 Task: Toggle fullscreen display.
Action: Mouse moved to (118, 19)
Screenshot: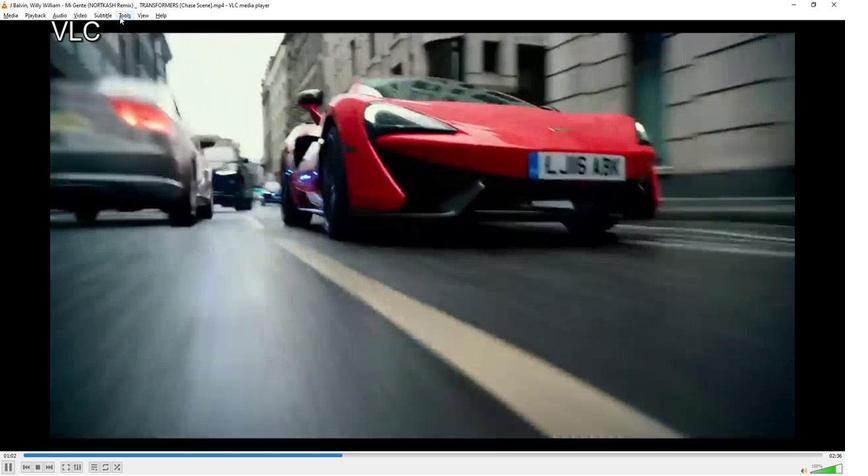 
Action: Mouse pressed left at (118, 19)
Screenshot: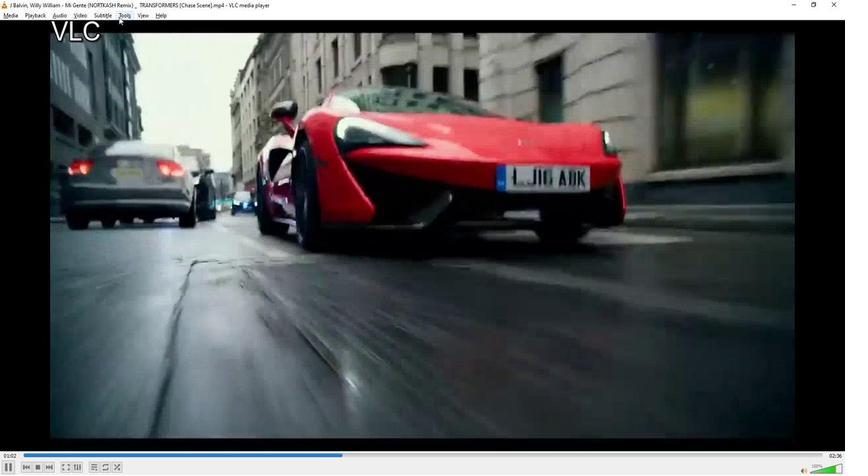 
Action: Mouse moved to (147, 124)
Screenshot: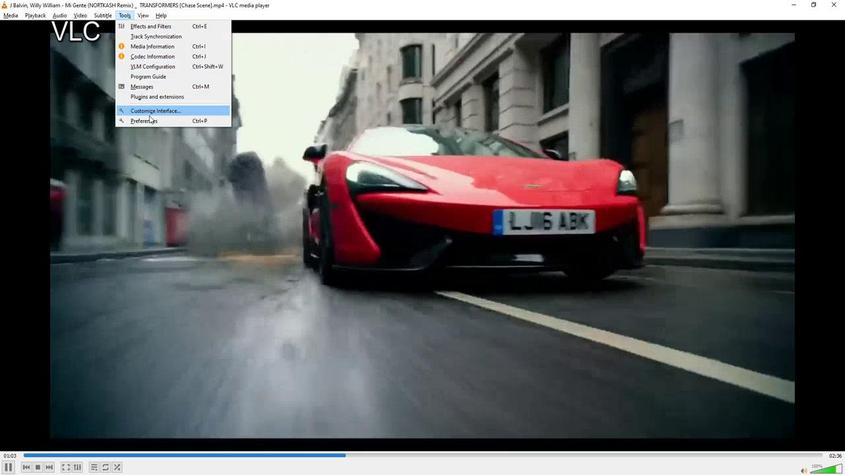 
Action: Mouse pressed left at (147, 124)
Screenshot: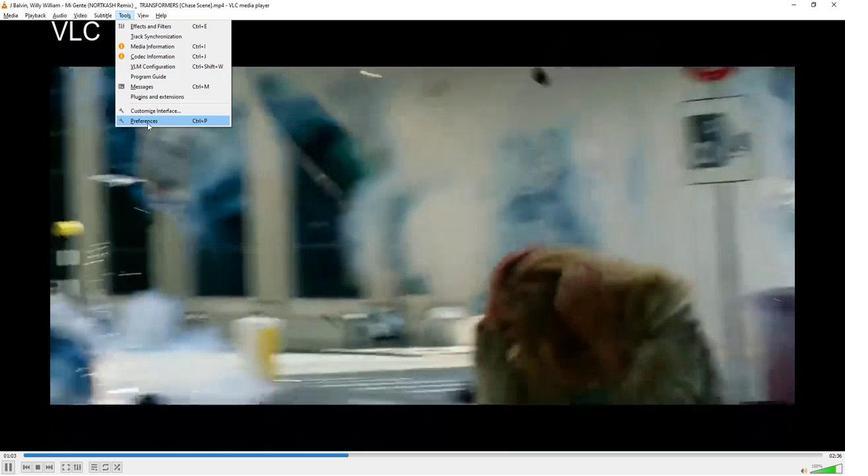 
Action: Mouse moved to (361, 67)
Screenshot: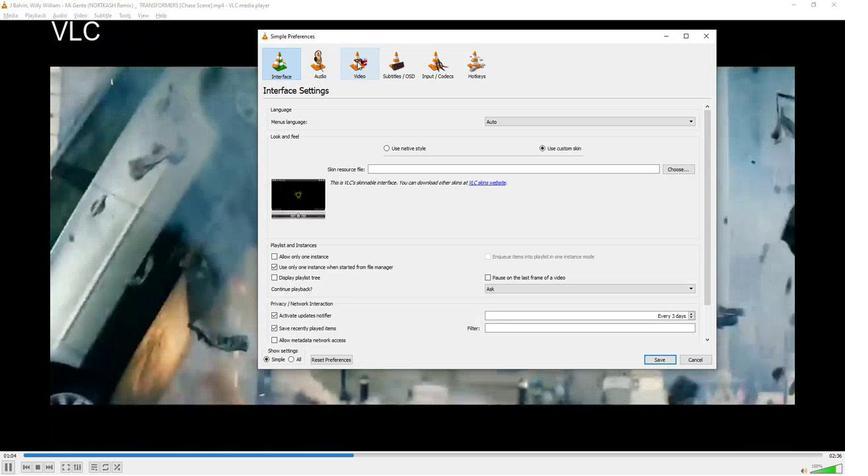 
Action: Mouse pressed left at (361, 67)
Screenshot: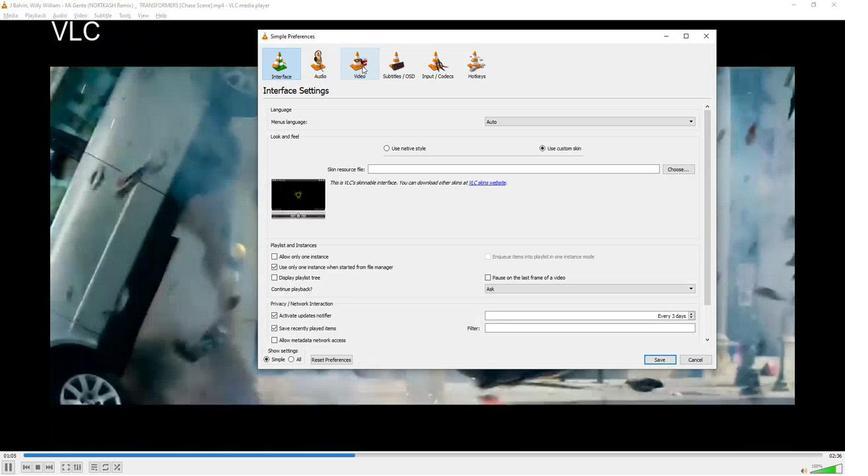 
Action: Mouse moved to (274, 130)
Screenshot: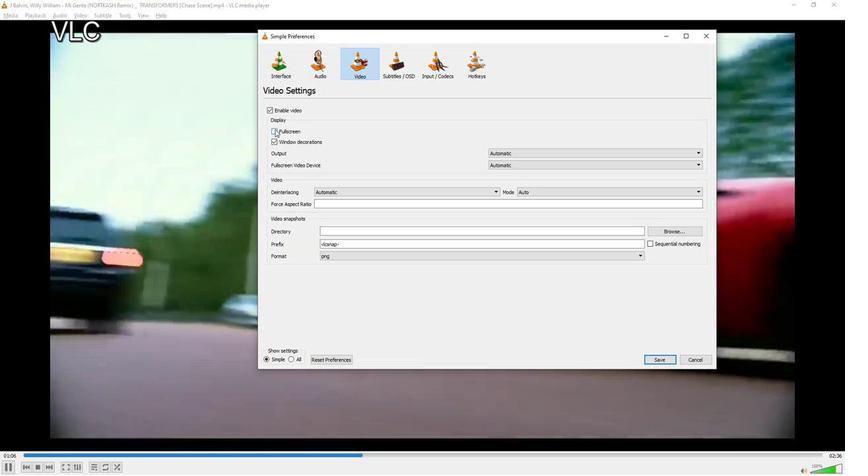 
Action: Mouse pressed left at (274, 130)
Screenshot: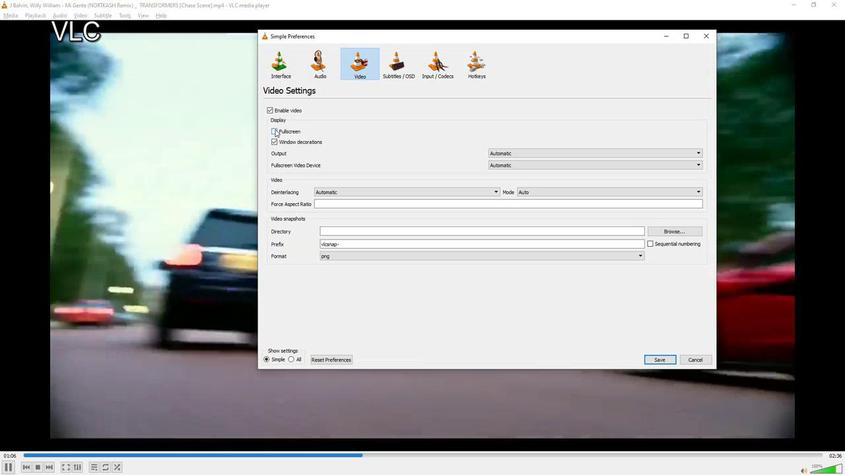 
Action: Mouse moved to (400, 309)
Screenshot: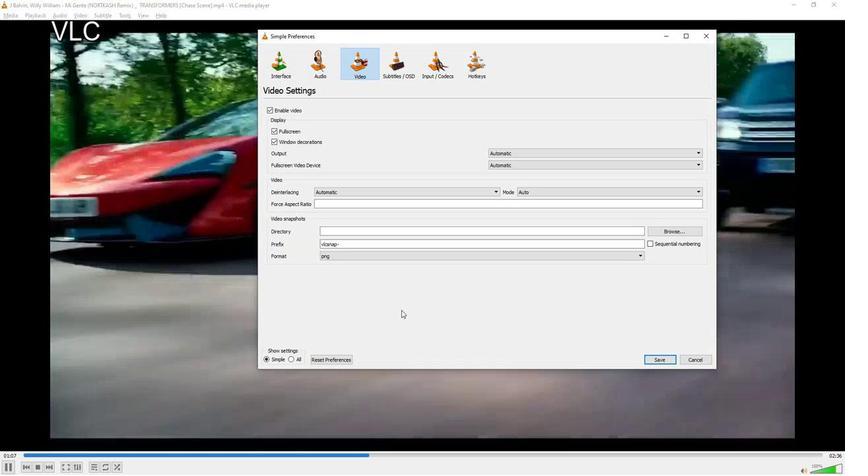
